 Task: Add Attachment from Trello to Card Card0000000002 in Board Board0000000001 in Workspace WS0000000001 in Trello. Add Cover Yellow to Card Card0000000002 in Board Board0000000001 in Workspace WS0000000001 in Trello. Add "Copy Card To …" Button titled Button0000000002 to "bottom" of the list "To Do" to Card Card0000000002 in Board Board0000000001 in Workspace WS0000000001 in Trello. Add Description DS0000000002 to Card Card0000000002 in Board Board0000000001 in Workspace WS0000000001 in Trello. Add Comment CM0000000002 to Card Card0000000002 in Board Board0000000001 in Workspace WS0000000001 in Trello
Action: Mouse moved to (290, 338)
Screenshot: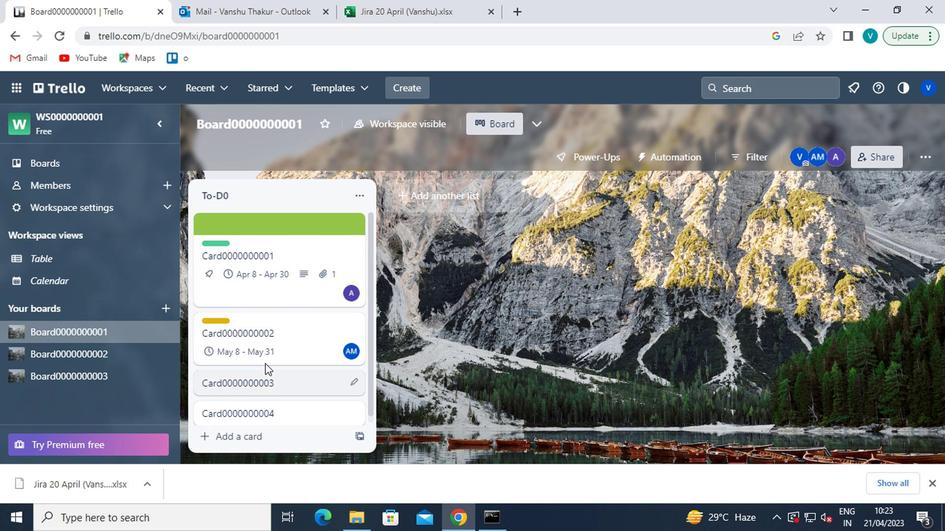 
Action: Mouse pressed left at (290, 338)
Screenshot: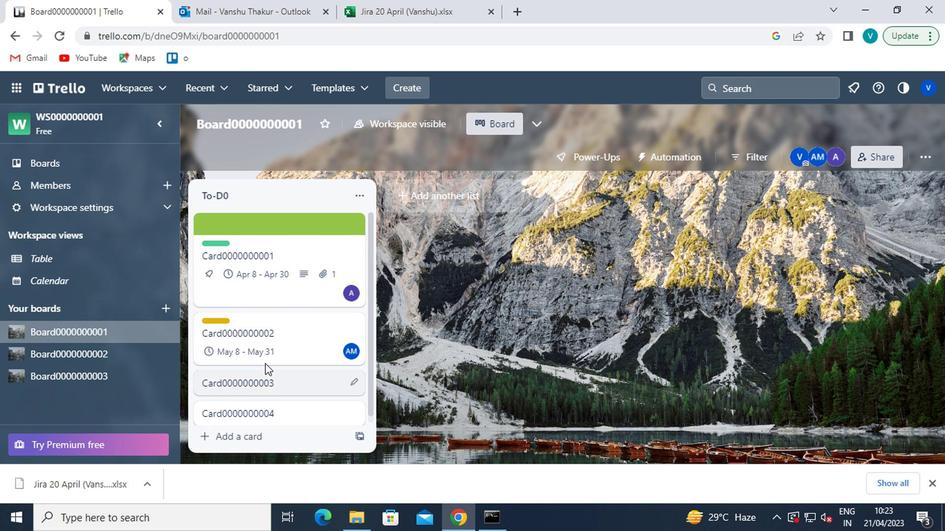 
Action: Mouse moved to (639, 358)
Screenshot: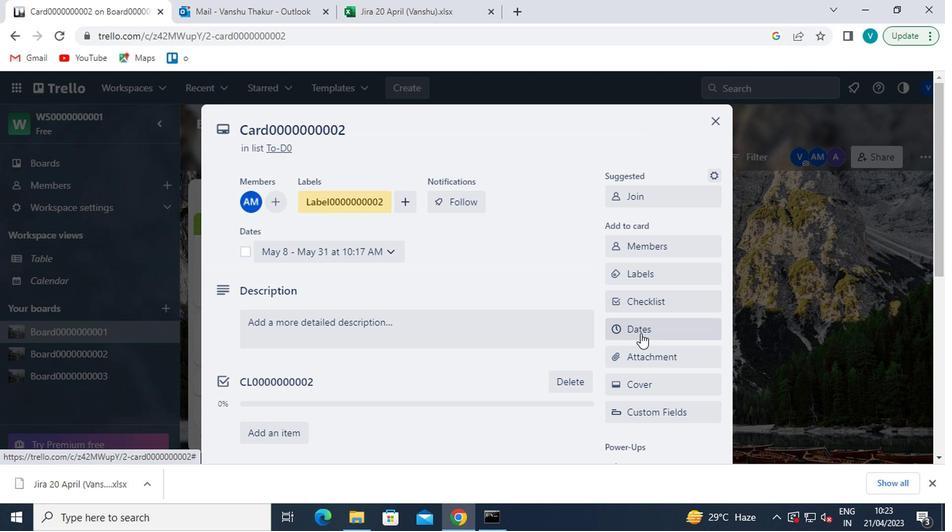 
Action: Mouse pressed left at (639, 358)
Screenshot: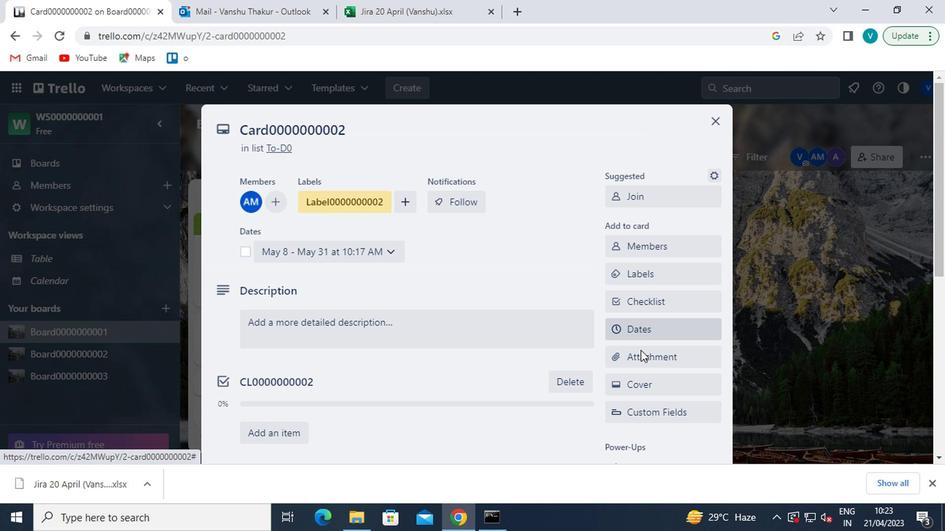 
Action: Mouse moved to (675, 170)
Screenshot: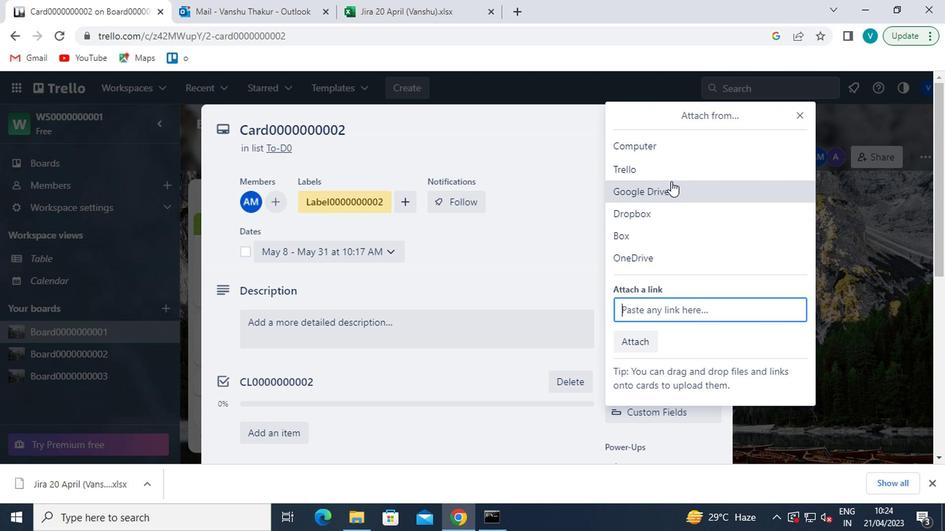 
Action: Mouse pressed left at (675, 170)
Screenshot: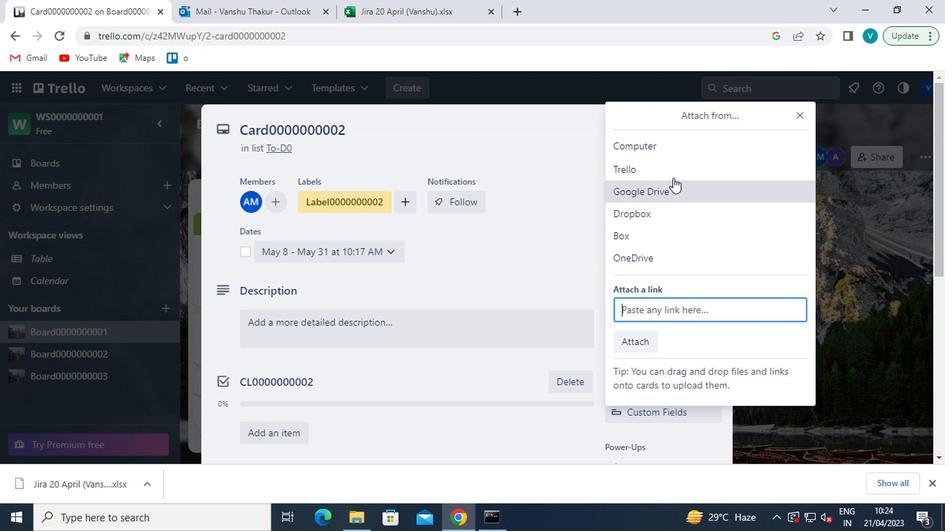
Action: Mouse moved to (666, 224)
Screenshot: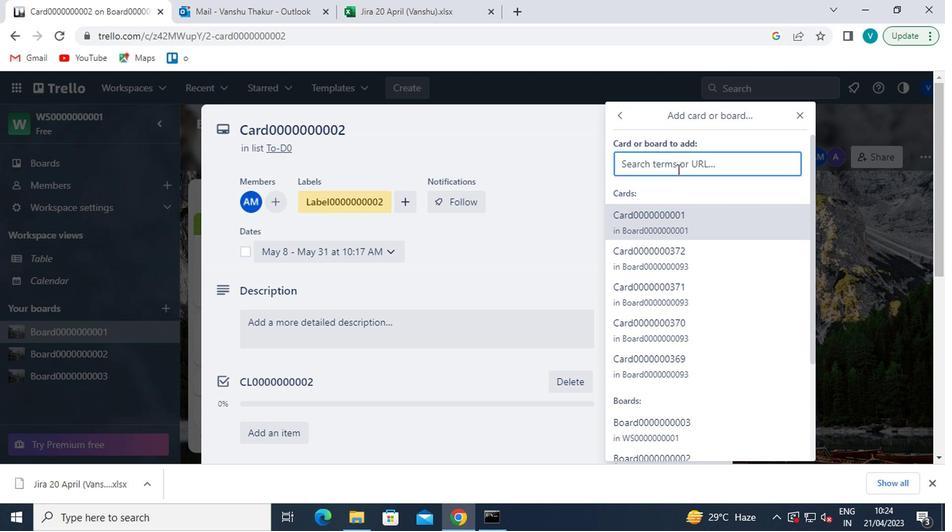 
Action: Mouse pressed left at (666, 224)
Screenshot: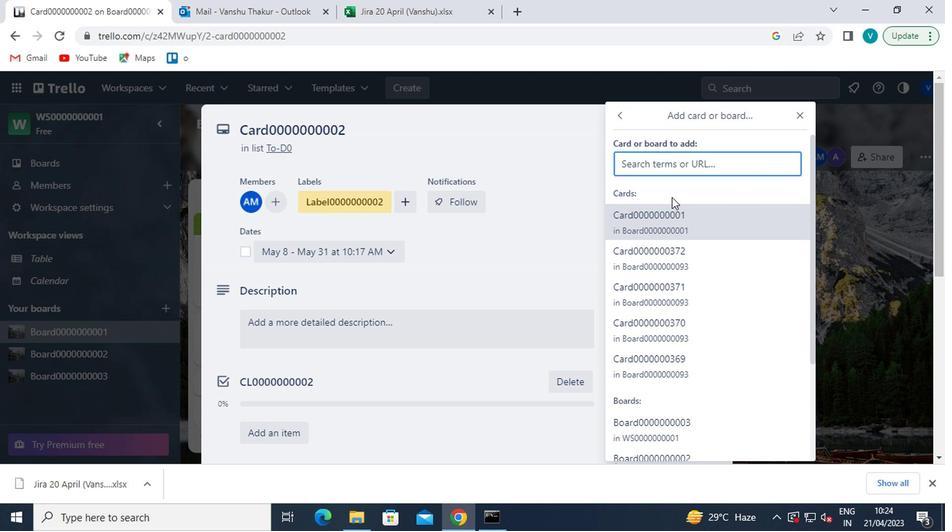 
Action: Mouse moved to (647, 378)
Screenshot: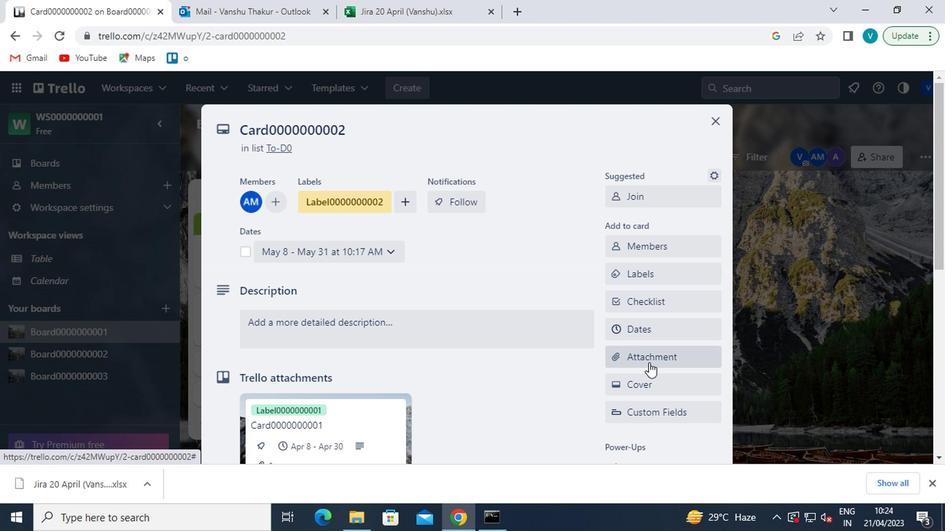 
Action: Mouse pressed left at (647, 378)
Screenshot: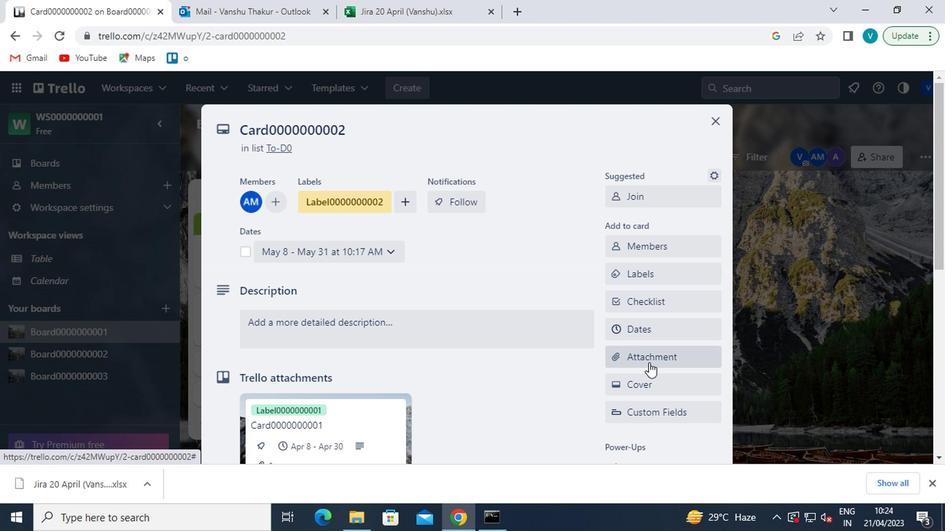 
Action: Mouse moved to (663, 242)
Screenshot: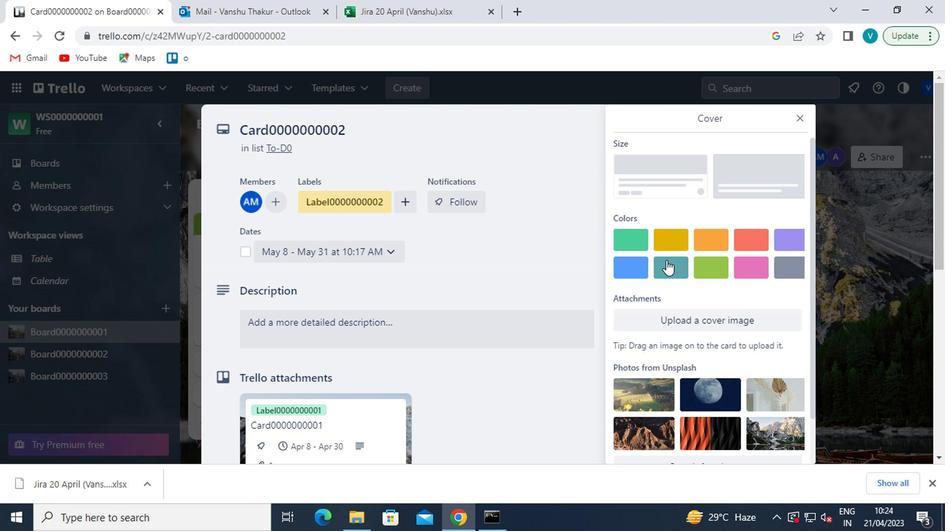 
Action: Mouse pressed left at (663, 242)
Screenshot: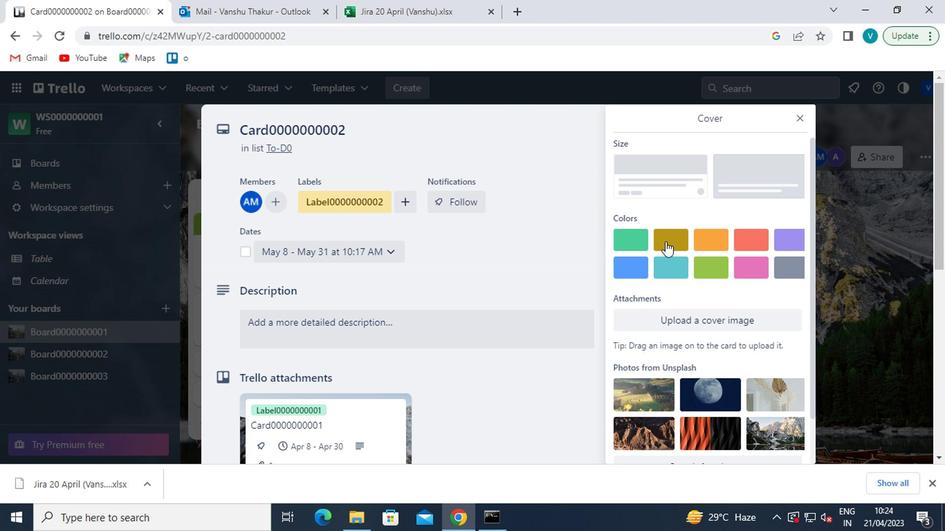 
Action: Mouse moved to (794, 115)
Screenshot: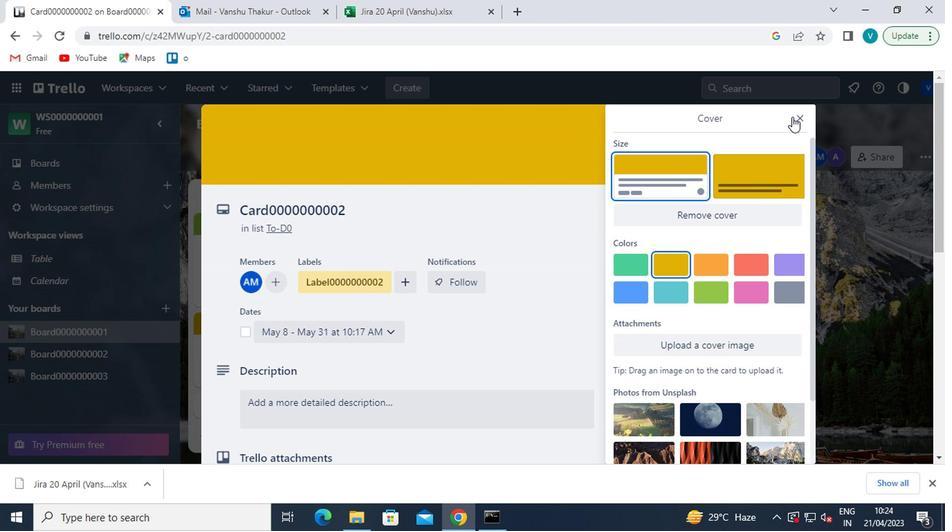 
Action: Mouse pressed left at (794, 115)
Screenshot: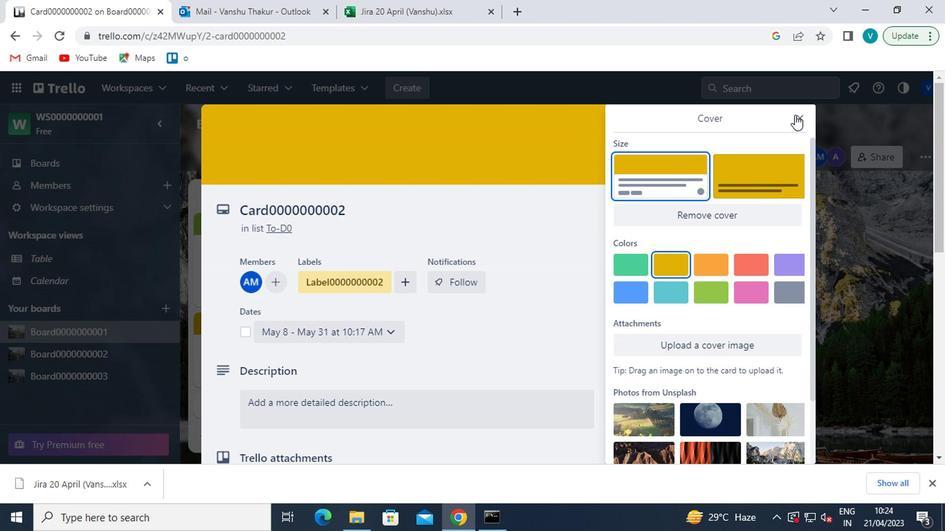 
Action: Mouse moved to (739, 192)
Screenshot: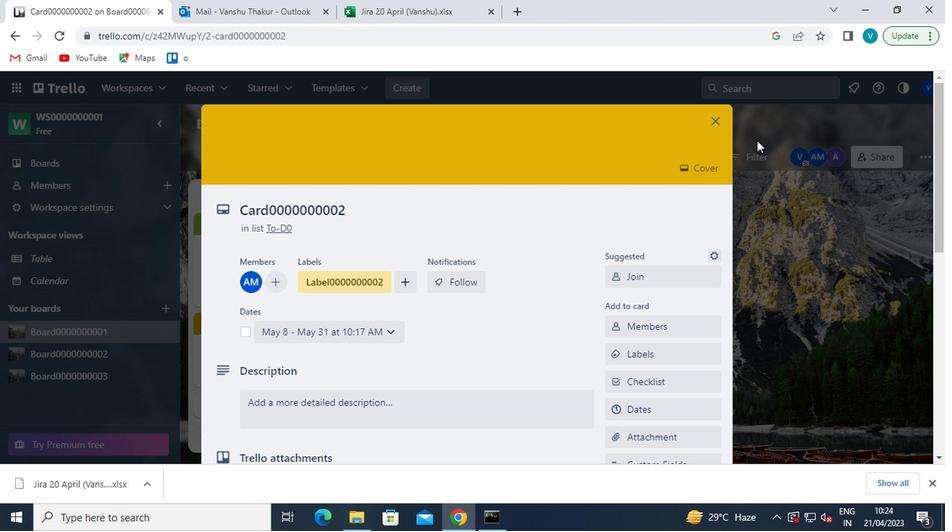 
Action: Mouse scrolled (739, 191) with delta (0, 0)
Screenshot: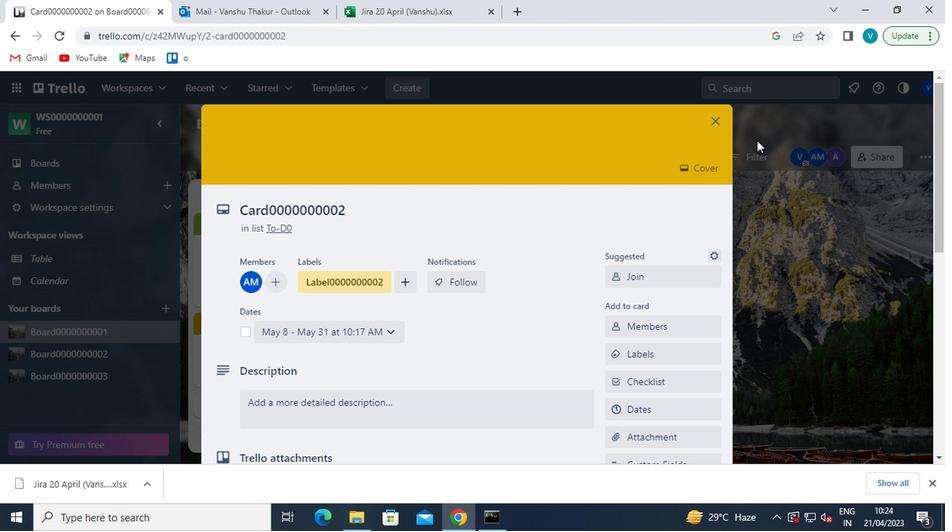 
Action: Mouse moved to (736, 205)
Screenshot: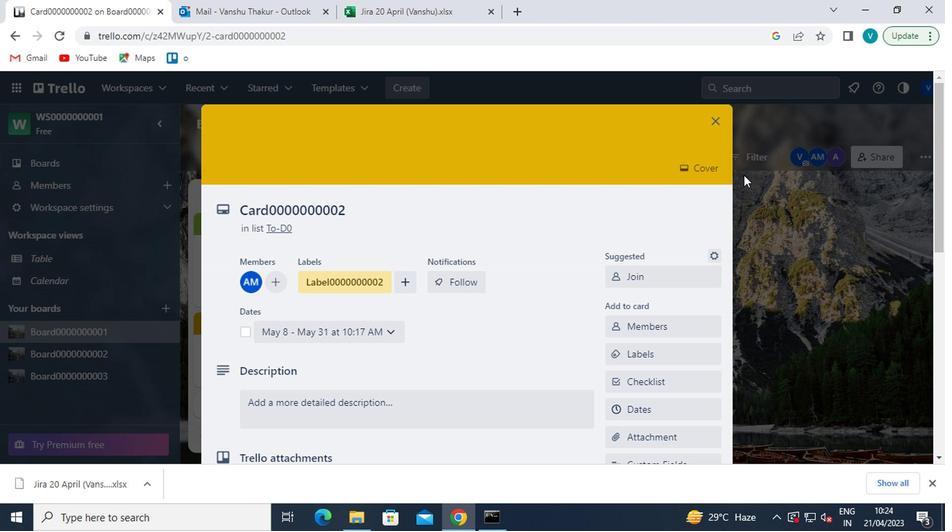 
Action: Mouse scrolled (736, 205) with delta (0, 0)
Screenshot: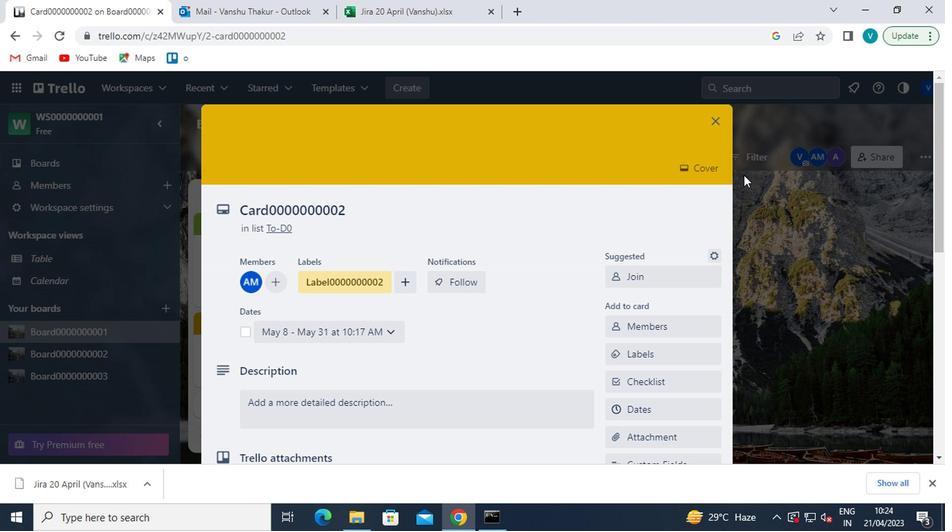 
Action: Mouse moved to (694, 251)
Screenshot: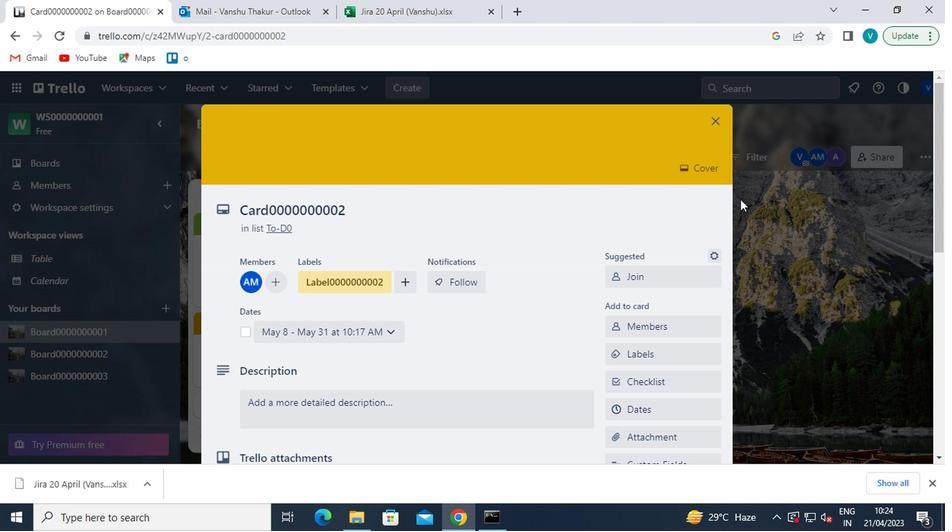 
Action: Mouse scrolled (694, 250) with delta (0, 0)
Screenshot: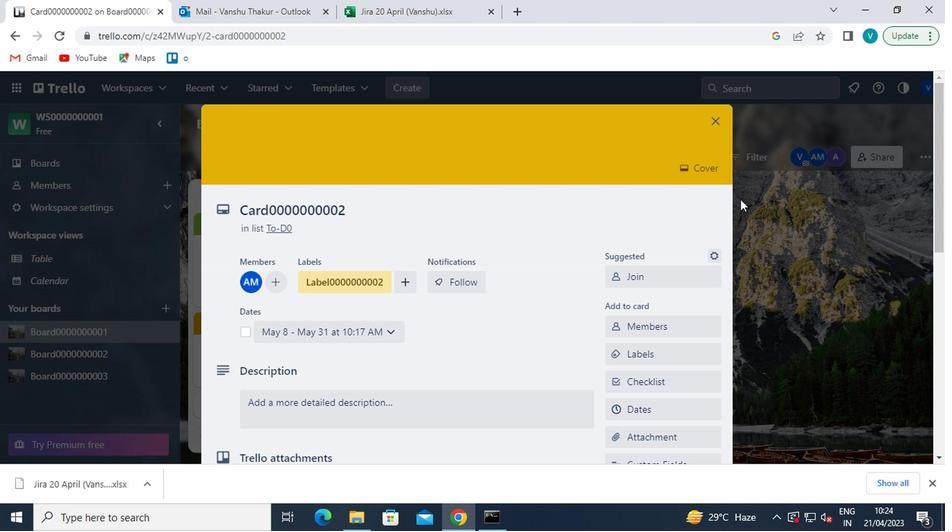 
Action: Mouse moved to (631, 410)
Screenshot: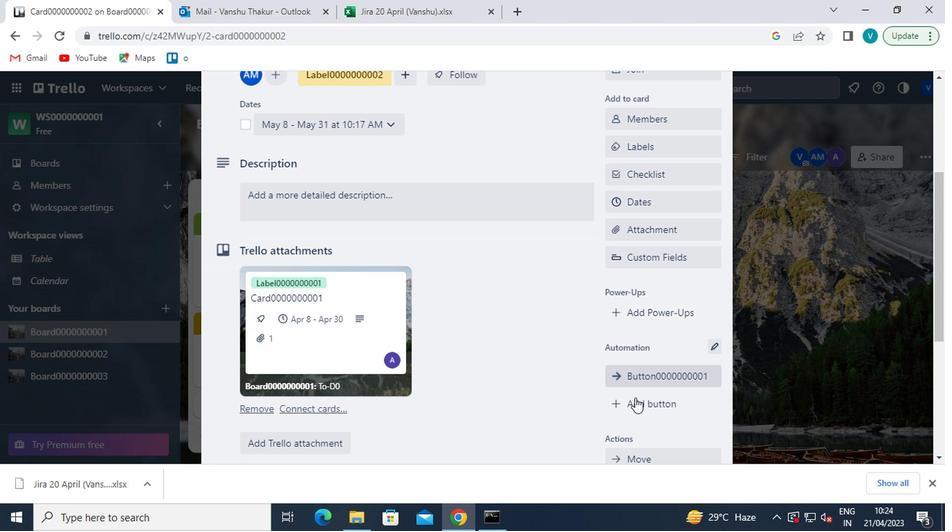 
Action: Mouse pressed left at (631, 410)
Screenshot: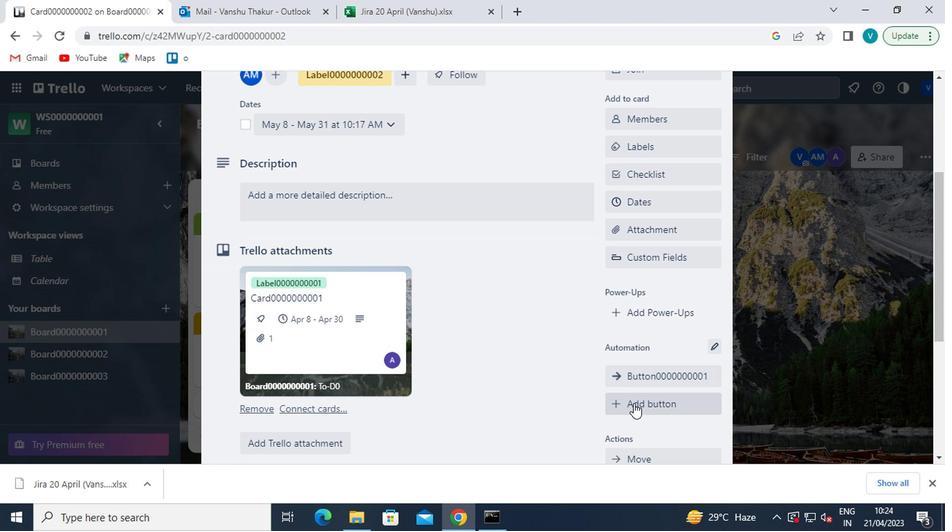
Action: Mouse moved to (670, 196)
Screenshot: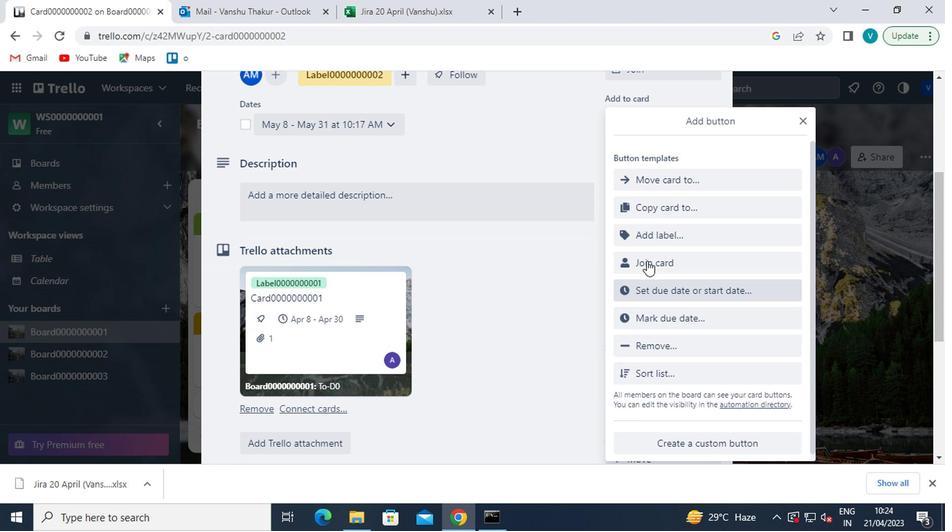 
Action: Mouse pressed left at (670, 196)
Screenshot: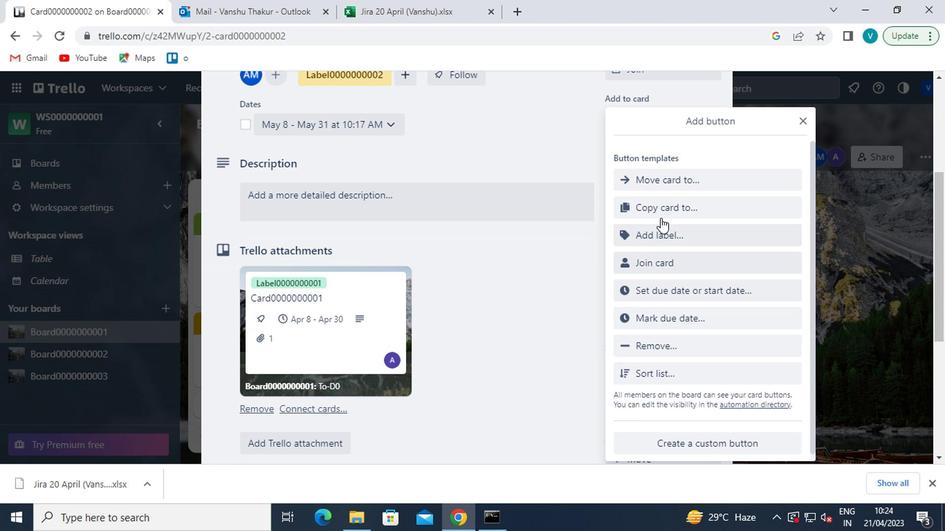 
Action: Mouse moved to (667, 199)
Screenshot: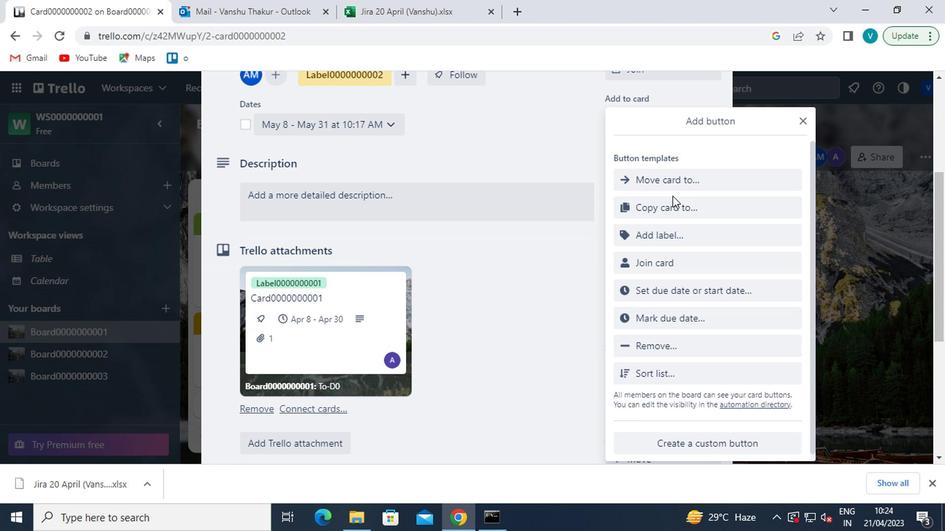 
Action: Mouse pressed left at (667, 199)
Screenshot: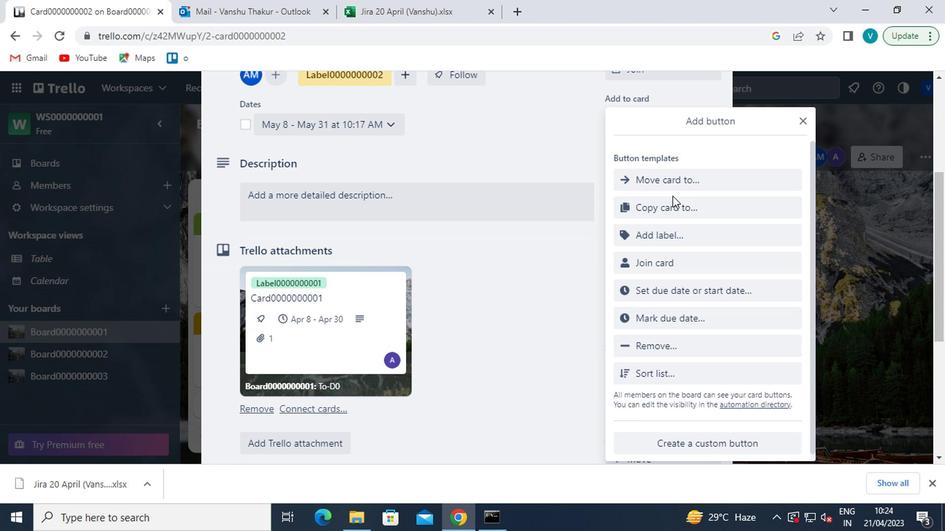 
Action: Mouse moved to (691, 182)
Screenshot: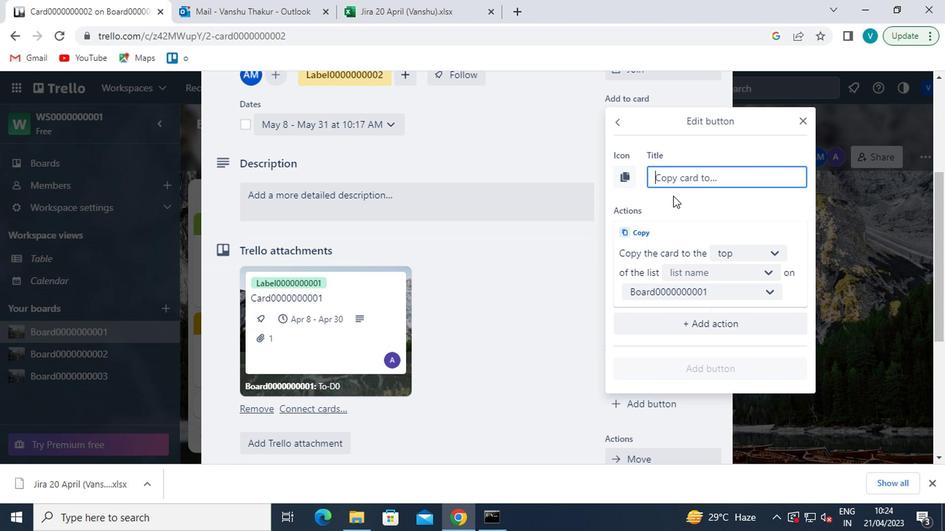 
Action: Mouse pressed left at (691, 182)
Screenshot: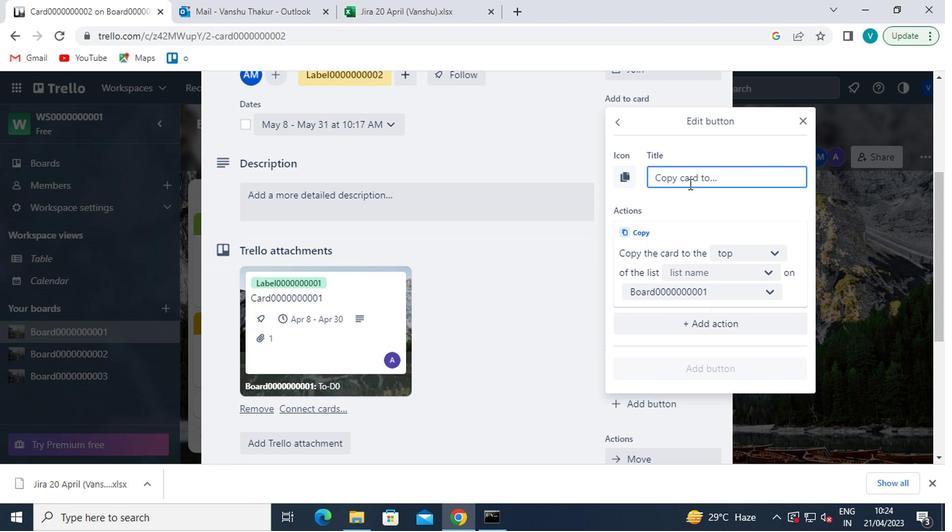 
Action: Mouse moved to (697, 178)
Screenshot: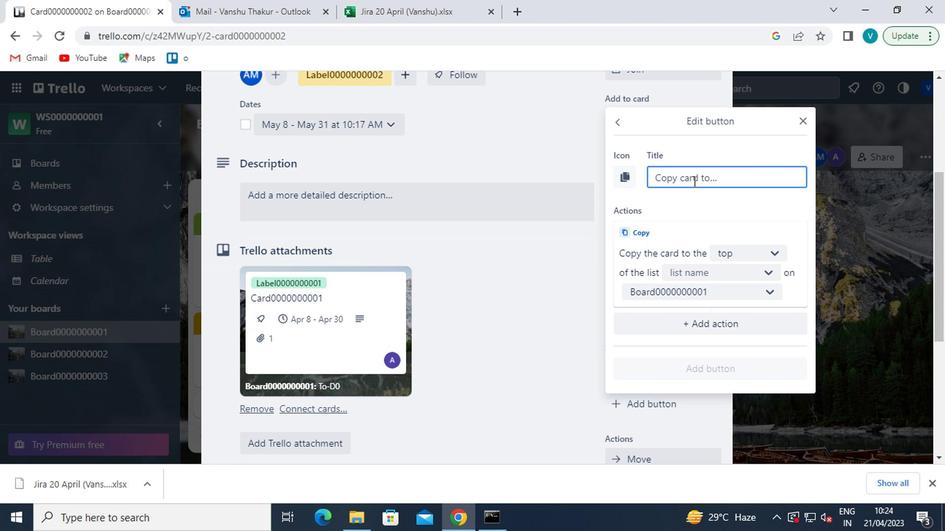 
Action: Key pressed <Key.shift>BUTTON0000000002
Screenshot: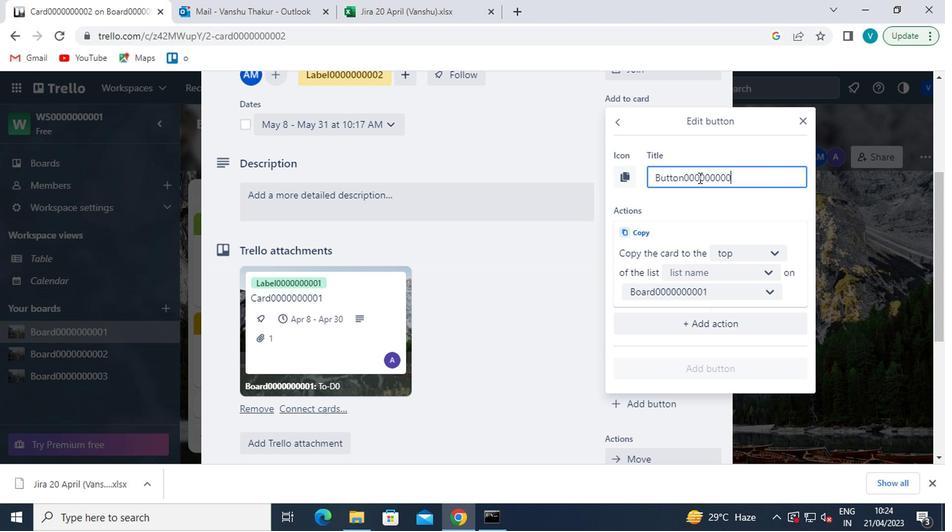 
Action: Mouse moved to (767, 259)
Screenshot: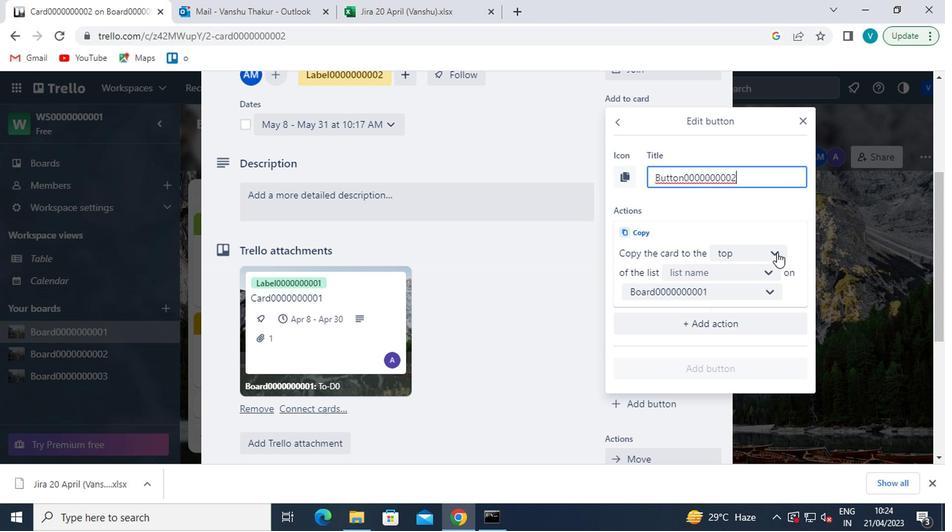 
Action: Mouse pressed left at (767, 259)
Screenshot: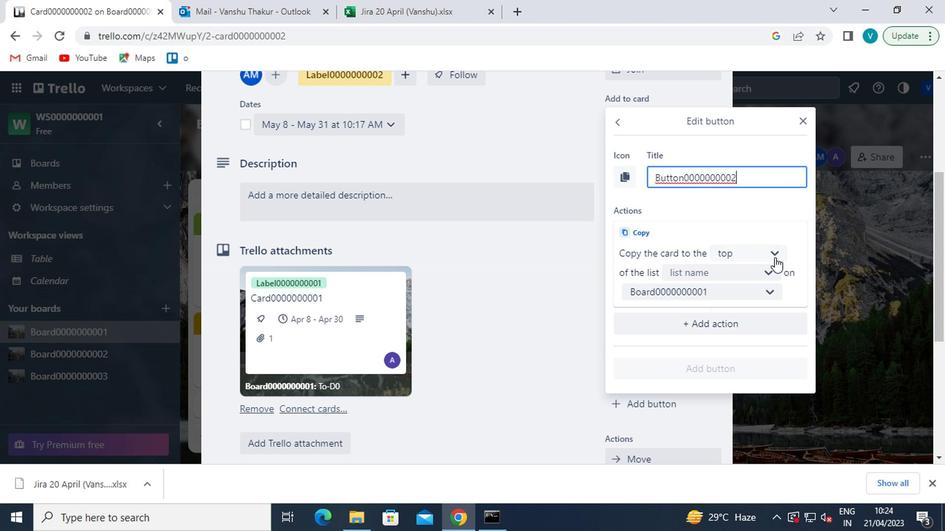 
Action: Mouse moved to (736, 304)
Screenshot: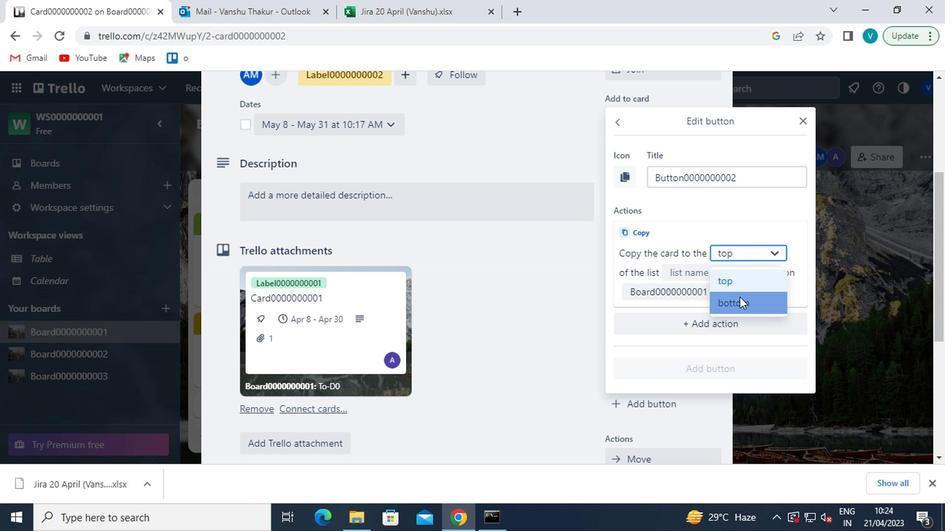 
Action: Mouse pressed left at (736, 304)
Screenshot: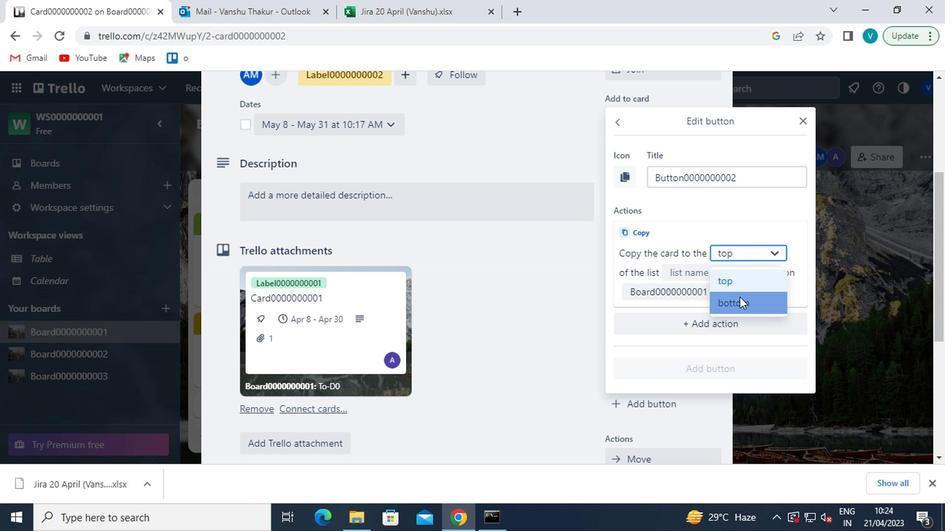 
Action: Mouse moved to (750, 271)
Screenshot: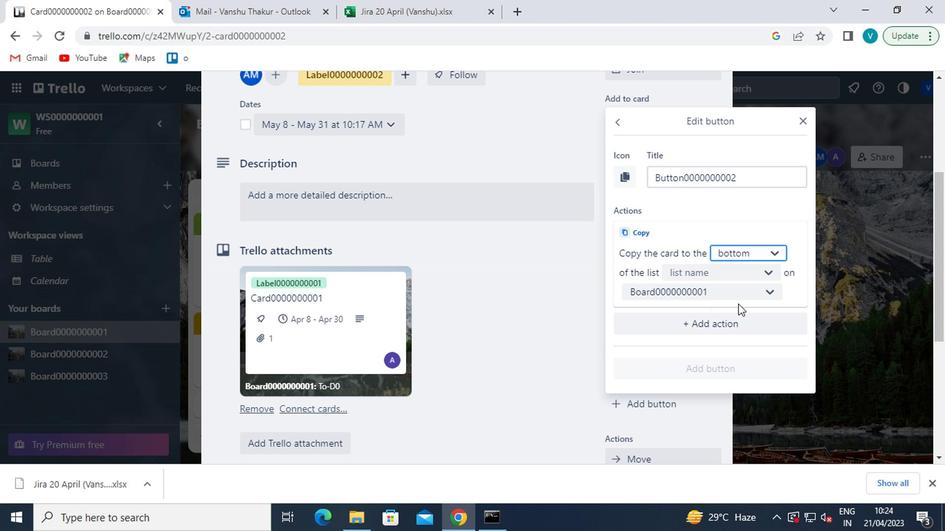 
Action: Mouse pressed left at (750, 271)
Screenshot: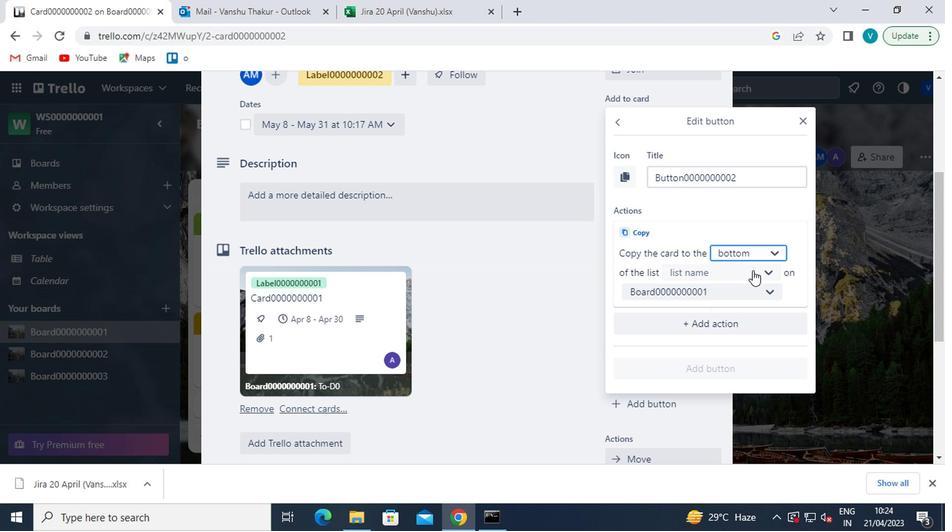 
Action: Mouse moved to (740, 295)
Screenshot: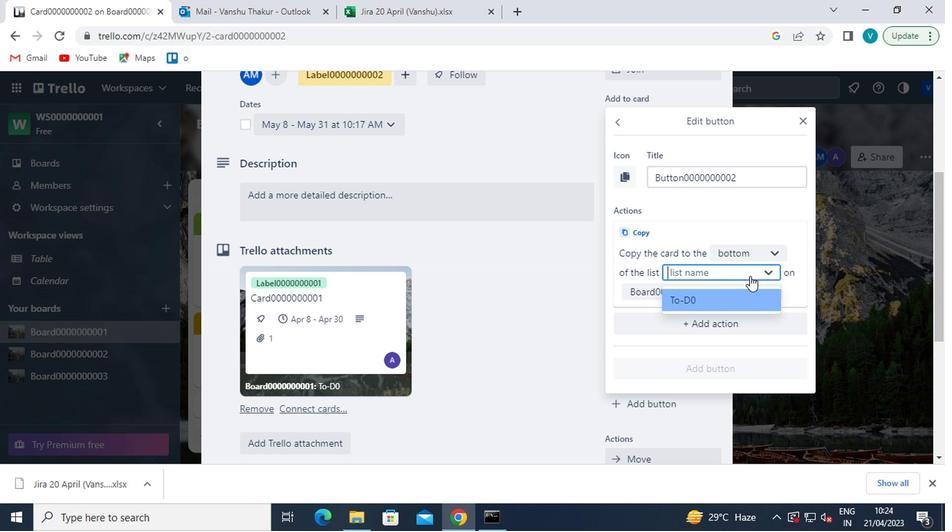 
Action: Mouse pressed left at (740, 295)
Screenshot: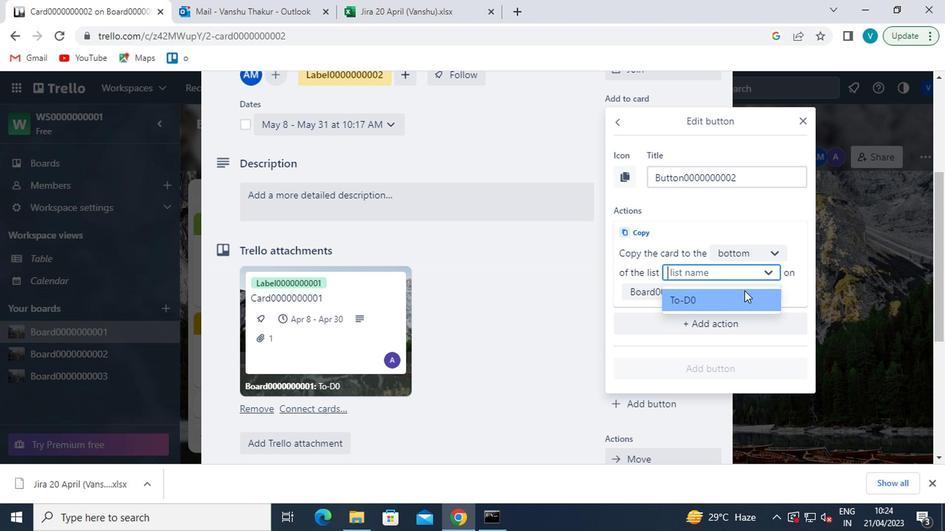 
Action: Mouse moved to (711, 369)
Screenshot: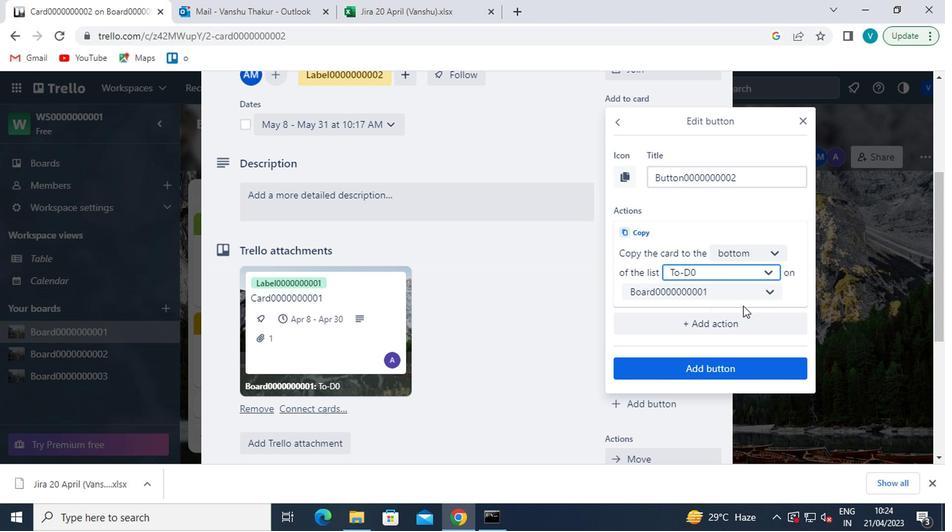 
Action: Mouse pressed left at (711, 369)
Screenshot: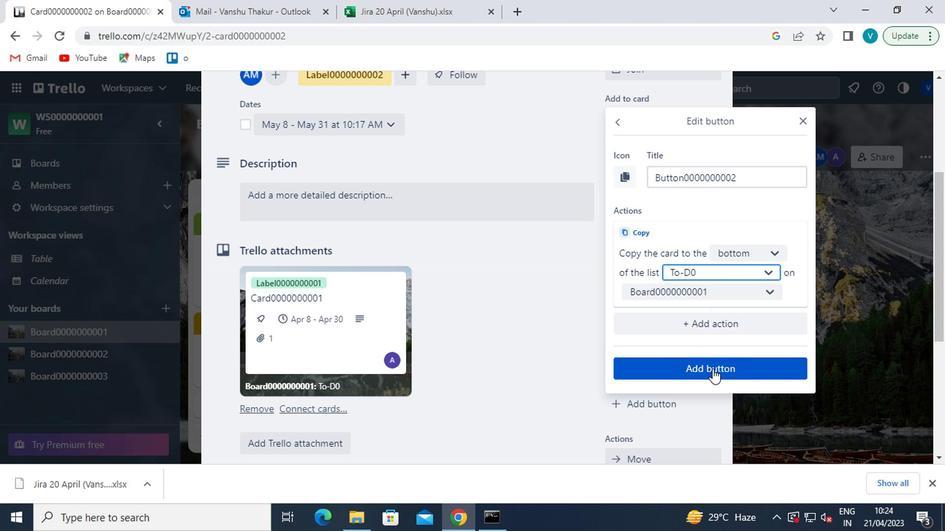 
Action: Mouse moved to (347, 204)
Screenshot: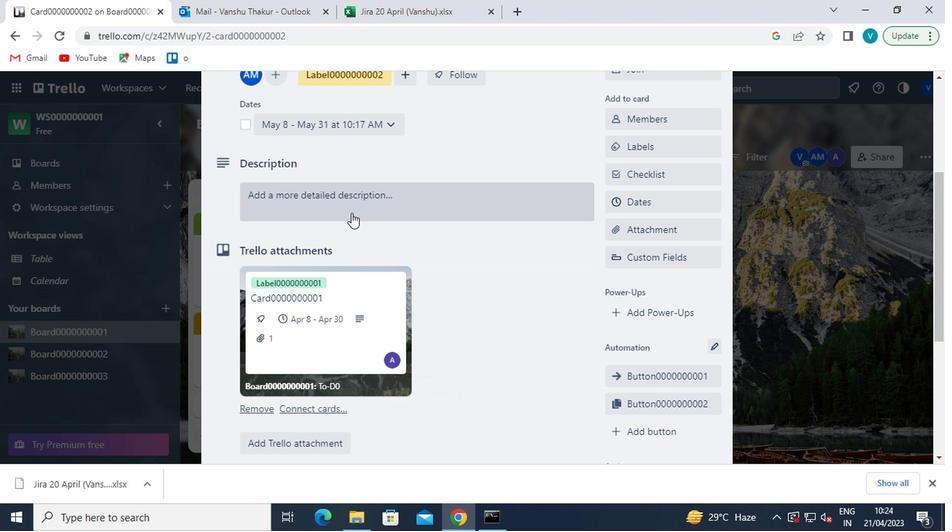
Action: Mouse pressed left at (347, 204)
Screenshot: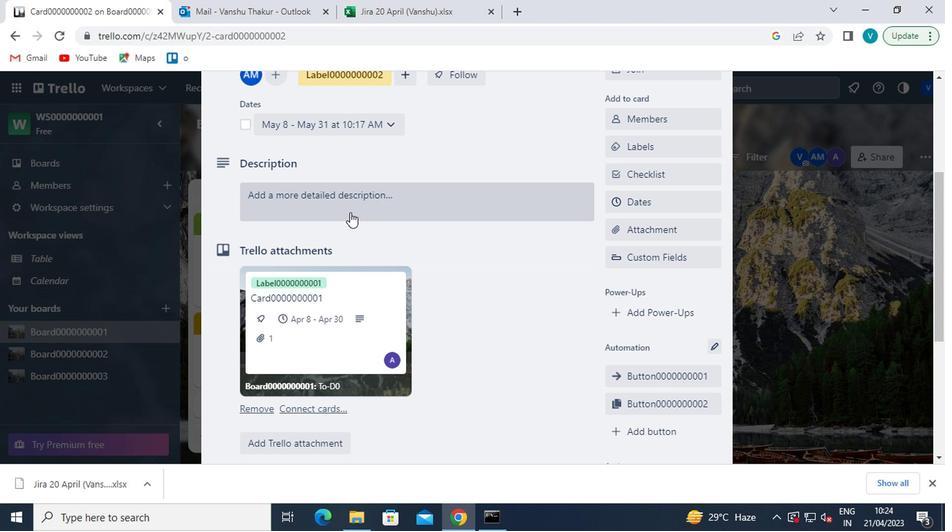 
Action: Key pressed <Key.shift>DS0000000002
Screenshot: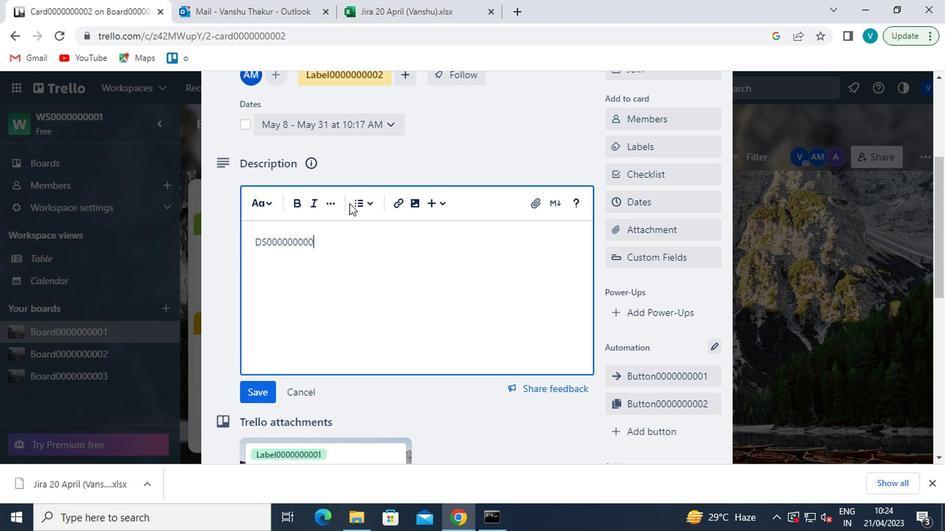 
Action: Mouse moved to (256, 394)
Screenshot: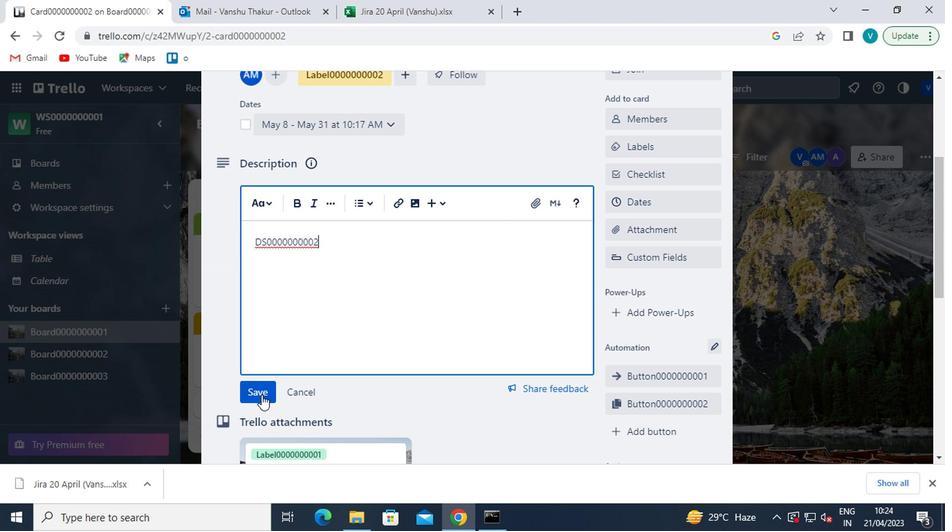 
Action: Mouse pressed left at (256, 394)
Screenshot: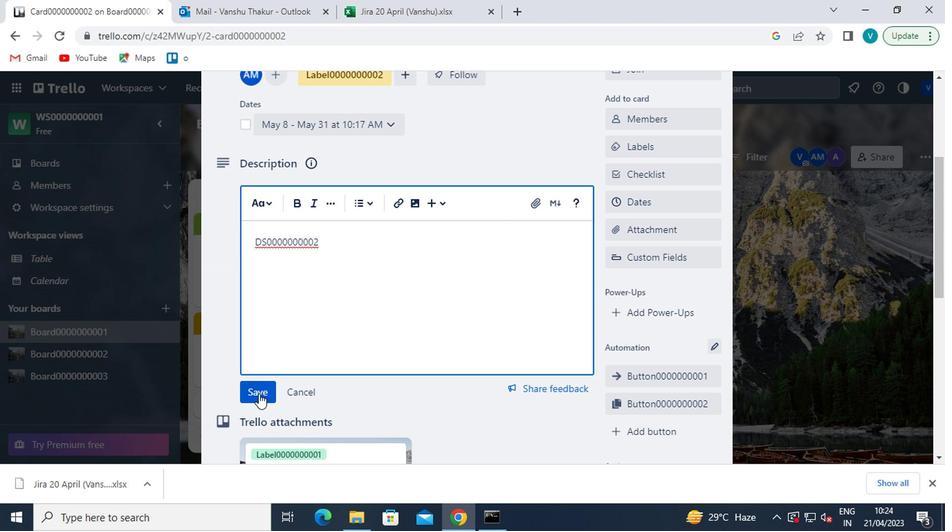 
Action: Mouse moved to (262, 398)
Screenshot: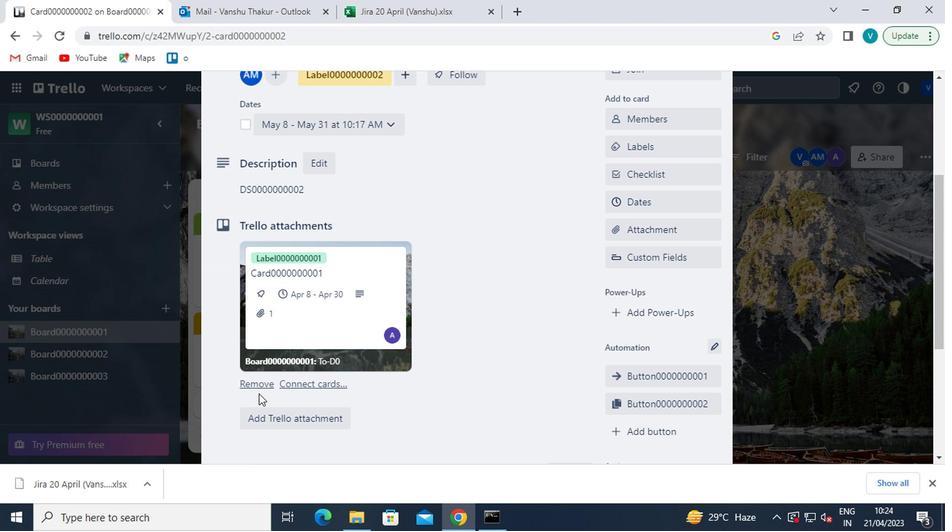 
Action: Mouse scrolled (262, 398) with delta (0, 0)
Screenshot: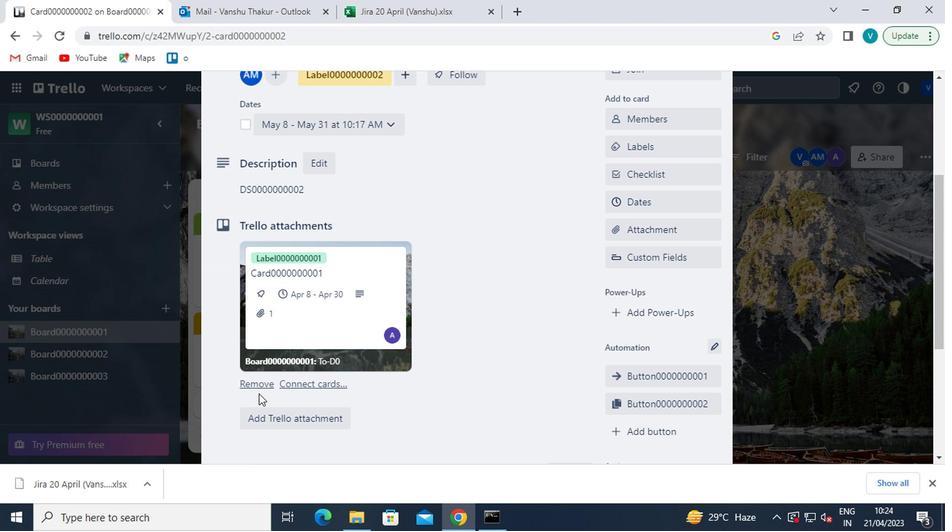 
Action: Mouse moved to (274, 427)
Screenshot: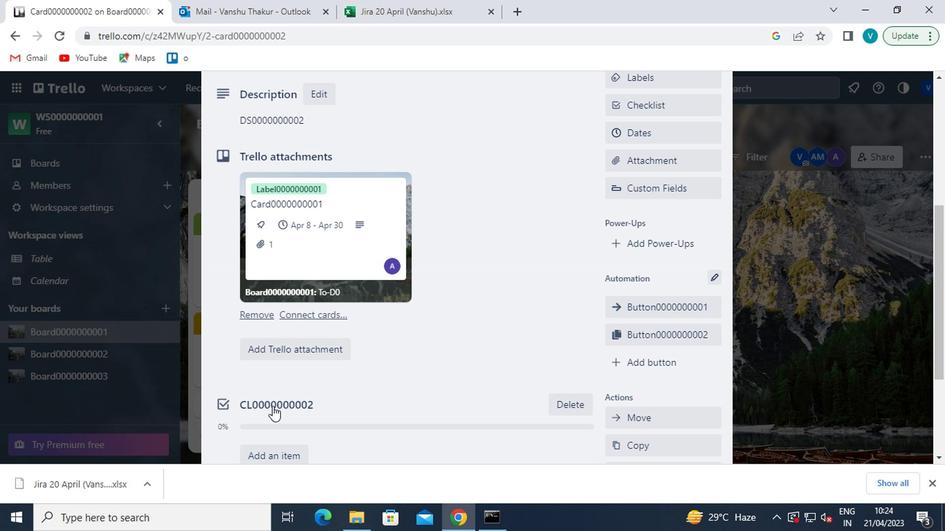 
Action: Mouse scrolled (274, 426) with delta (0, 0)
Screenshot: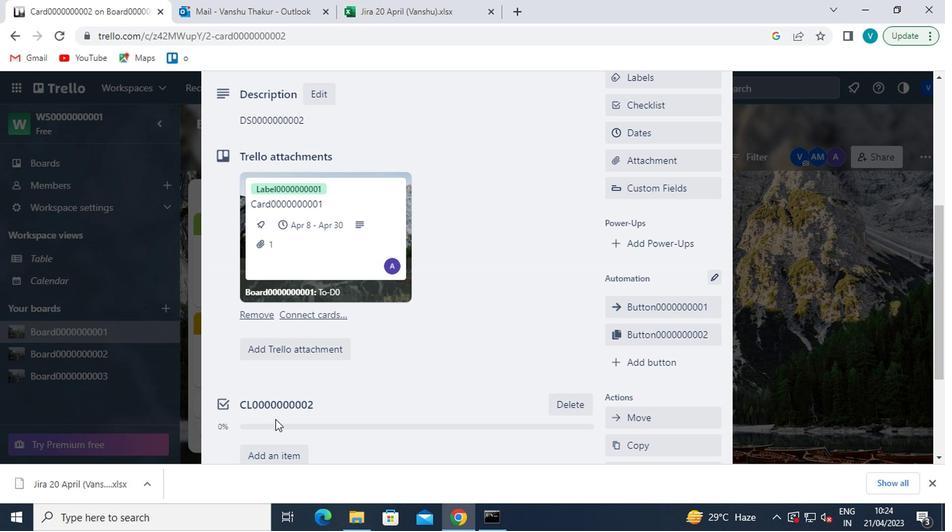 
Action: Mouse moved to (274, 427)
Screenshot: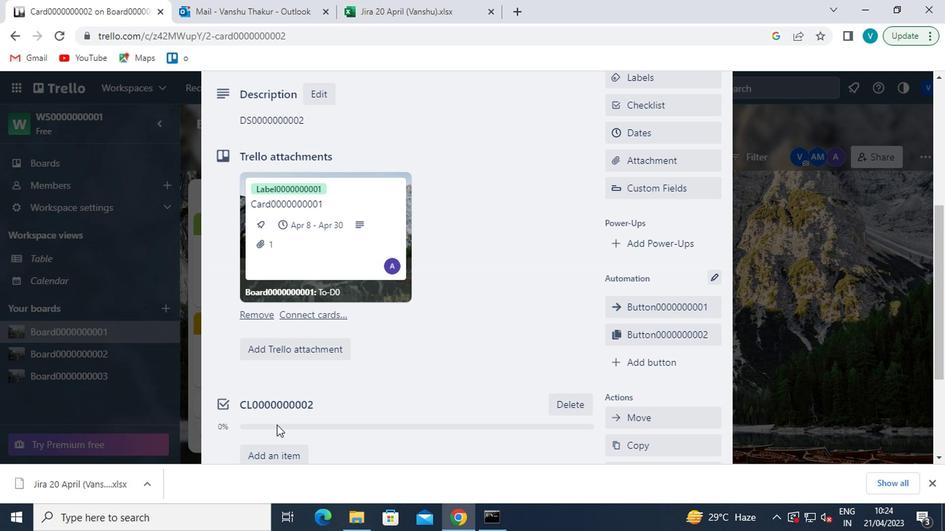 
Action: Mouse scrolled (274, 426) with delta (0, 0)
Screenshot: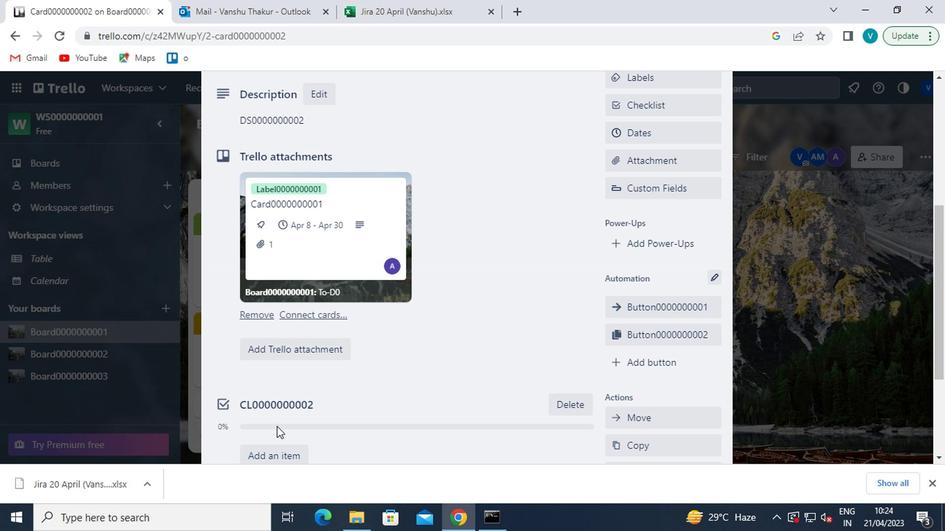 
Action: Mouse moved to (276, 406)
Screenshot: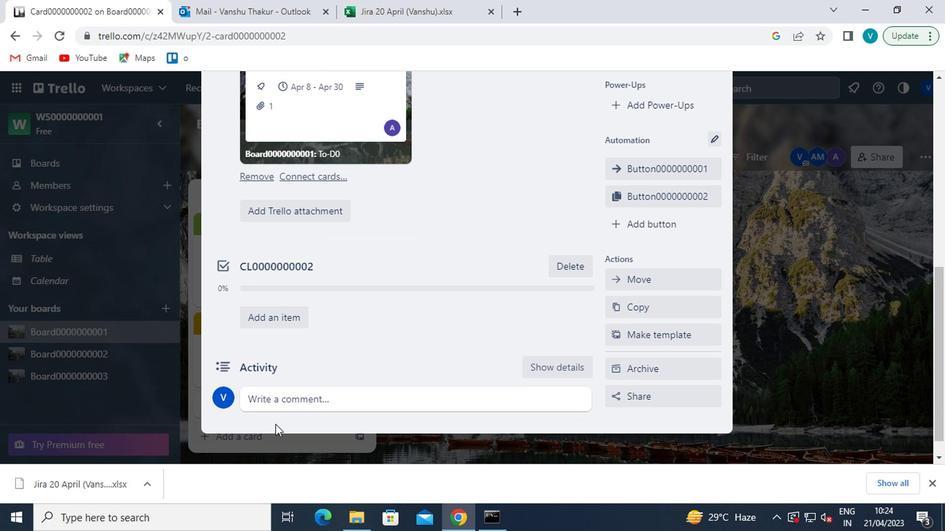 
Action: Mouse pressed left at (276, 406)
Screenshot: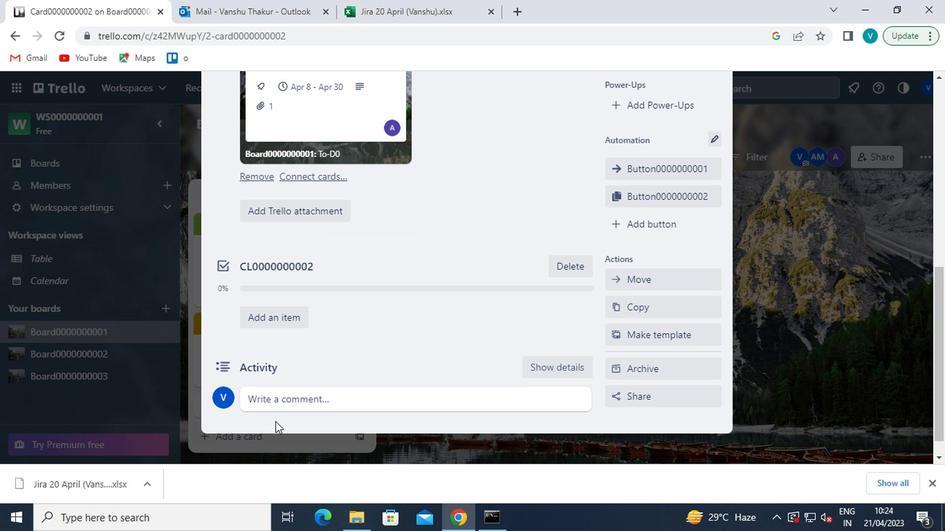 
Action: Mouse moved to (276, 403)
Screenshot: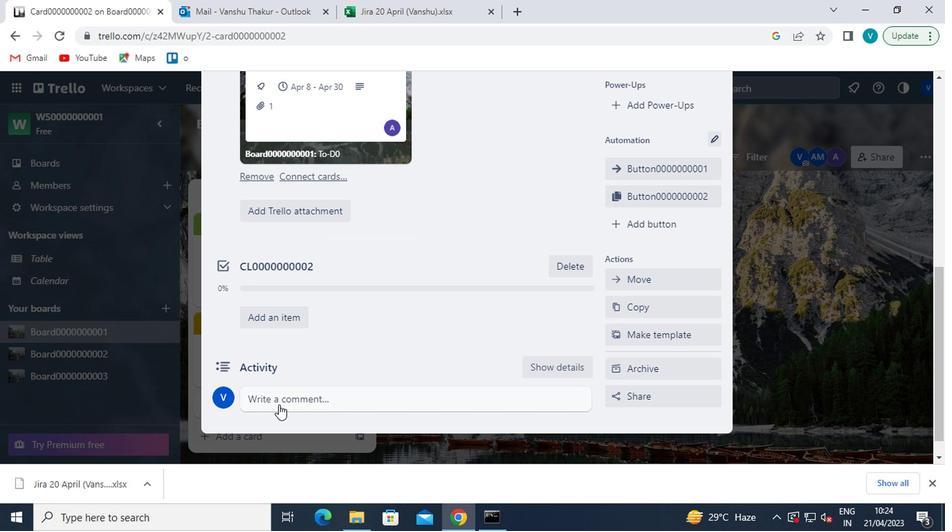 
Action: Key pressed <Key.shift>CM0000000002
Screenshot: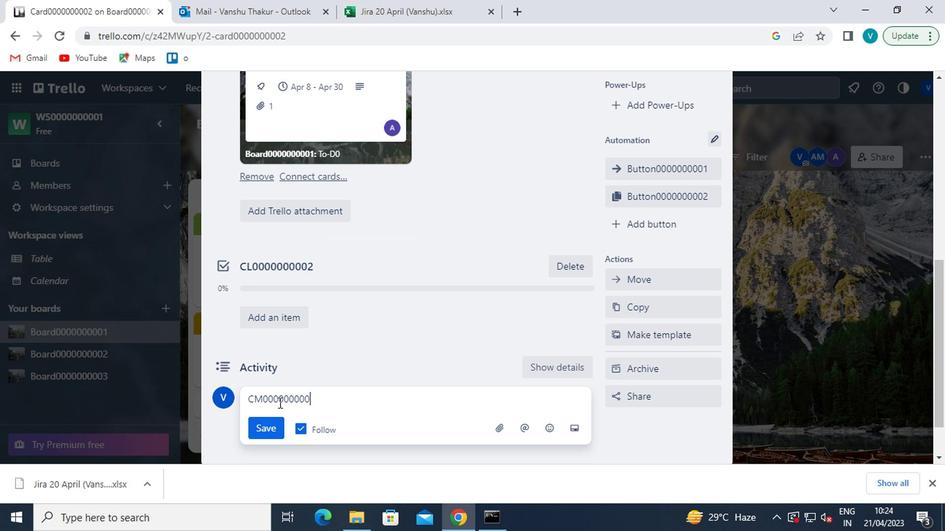 
Action: Mouse moved to (259, 430)
Screenshot: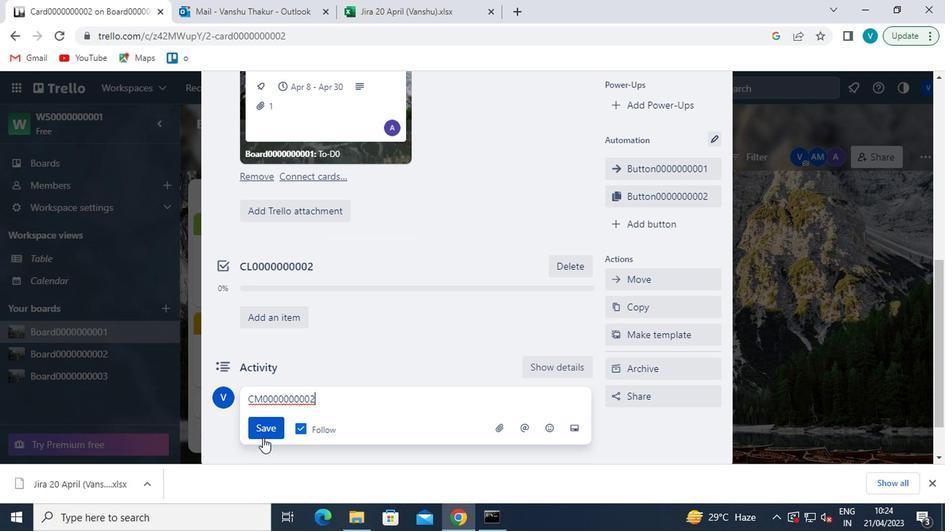 
Action: Mouse pressed left at (259, 430)
Screenshot: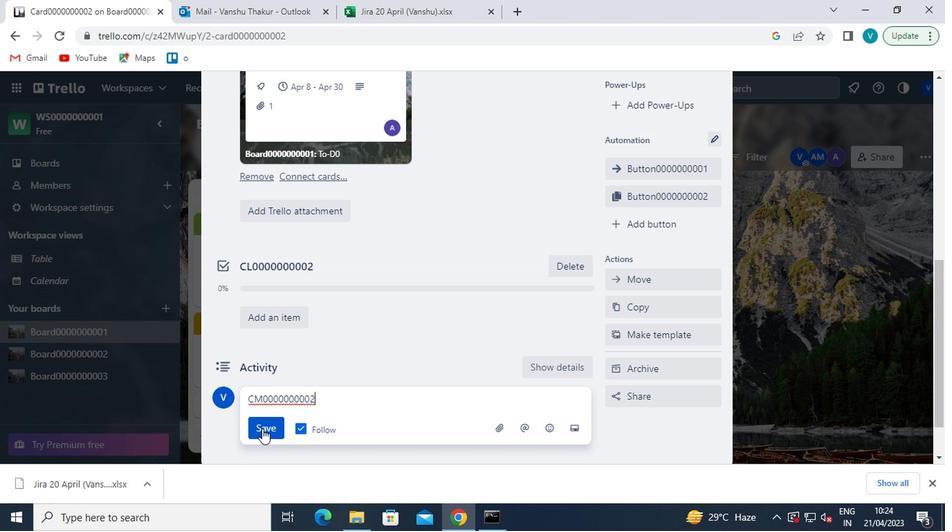 
Action: Mouse moved to (274, 422)
Screenshot: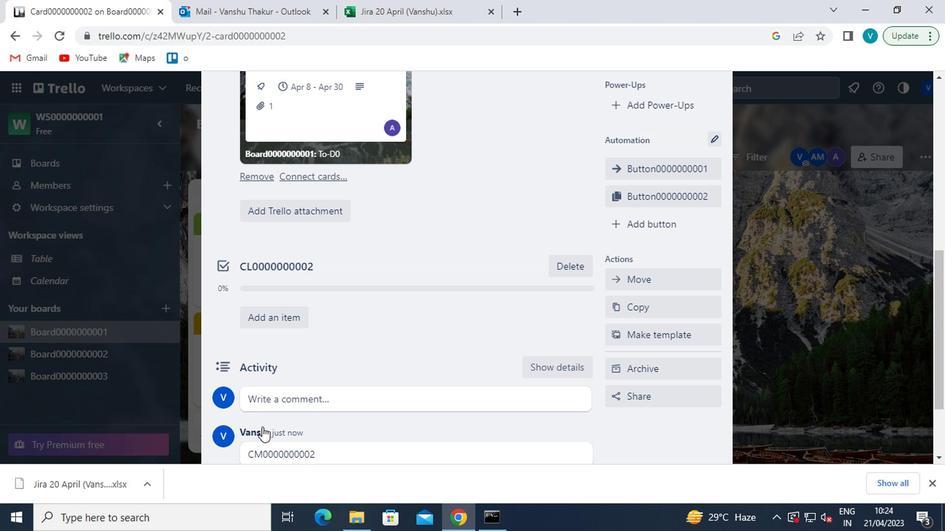 
